 Task: Invite Team Member Softage.1@softage.net to Workspace Business Travel Services. Invite Team Member Softage.2@softage.net to Workspace Business Travel Services. Invite Team Member Softage.3@softage.net to Workspace Business Travel Services. Invite Team Member Softage.4@softage.net to Workspace Business Travel Services
Action: Mouse moved to (766, 104)
Screenshot: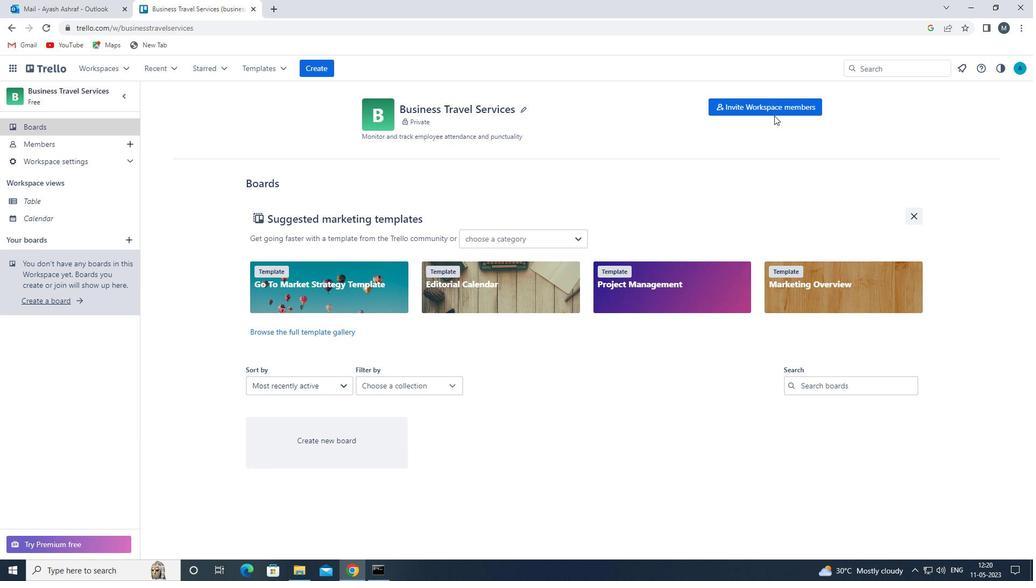 
Action: Mouse pressed left at (766, 104)
Screenshot: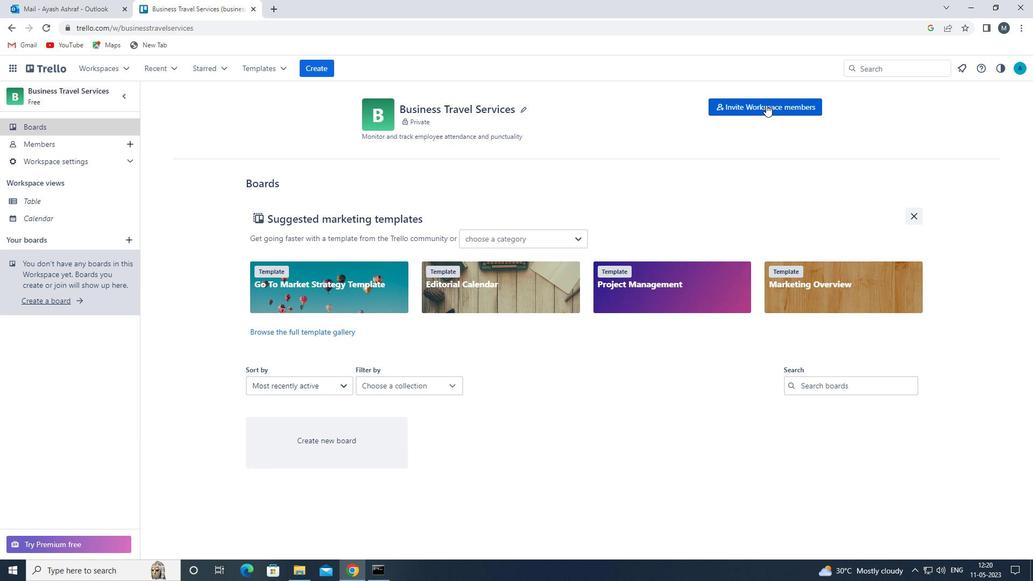 
Action: Mouse moved to (468, 306)
Screenshot: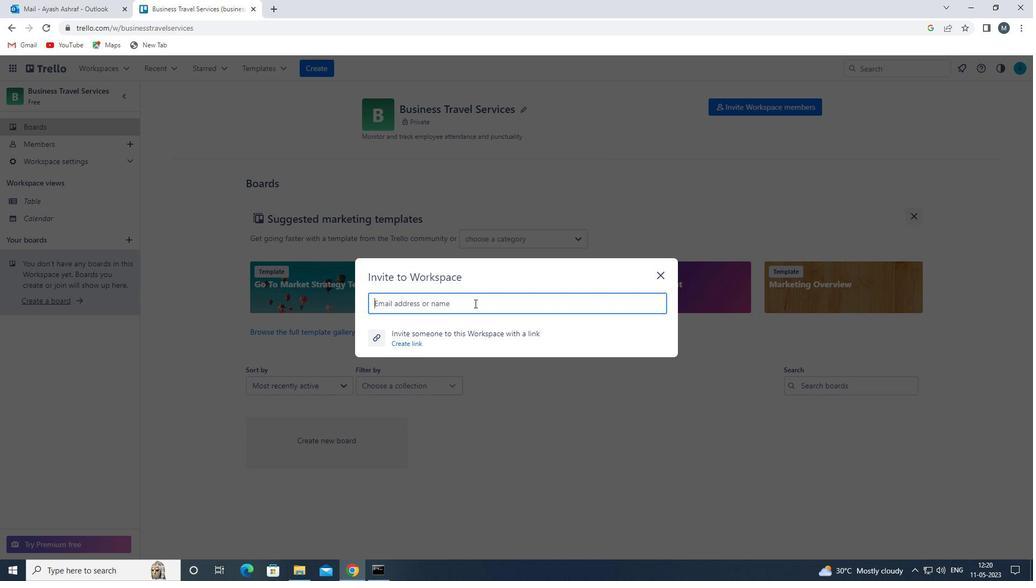 
Action: Mouse pressed left at (468, 306)
Screenshot: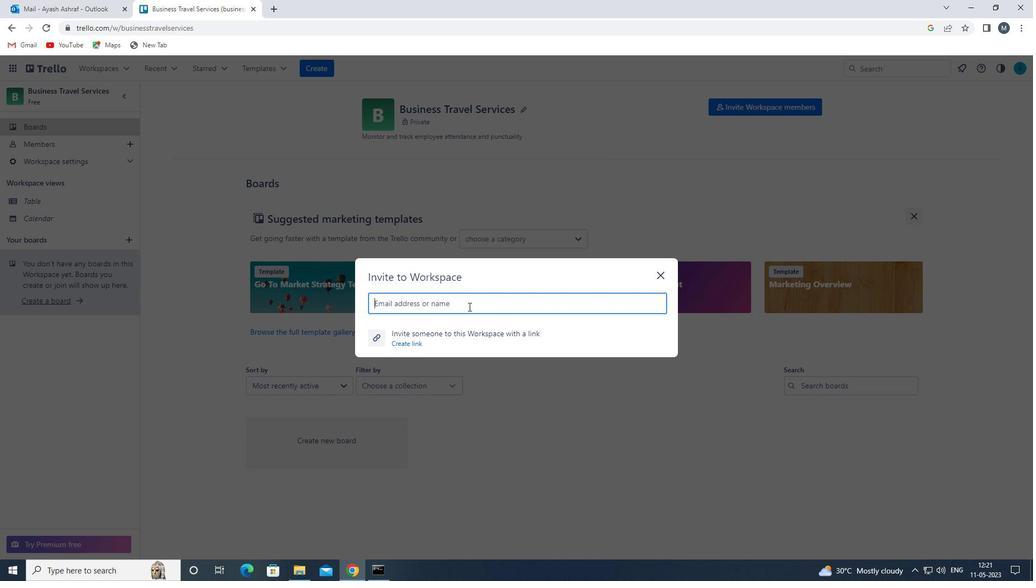 
Action: Mouse moved to (468, 306)
Screenshot: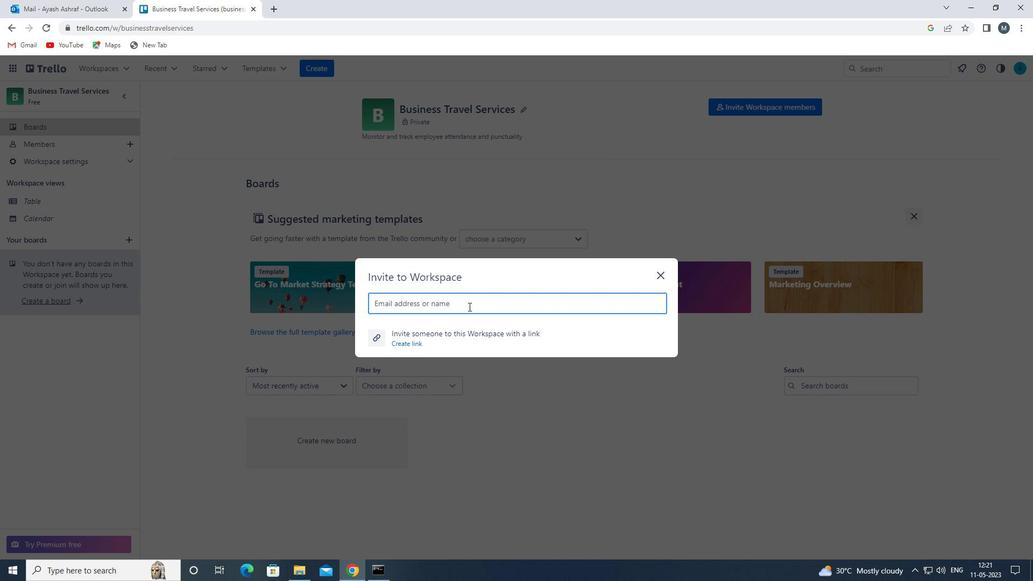 
Action: Key pressed <Key.shift>SOFTAGE.<<97>><Key.shift>2SOFTAGE.NET<Key.enter>
Screenshot: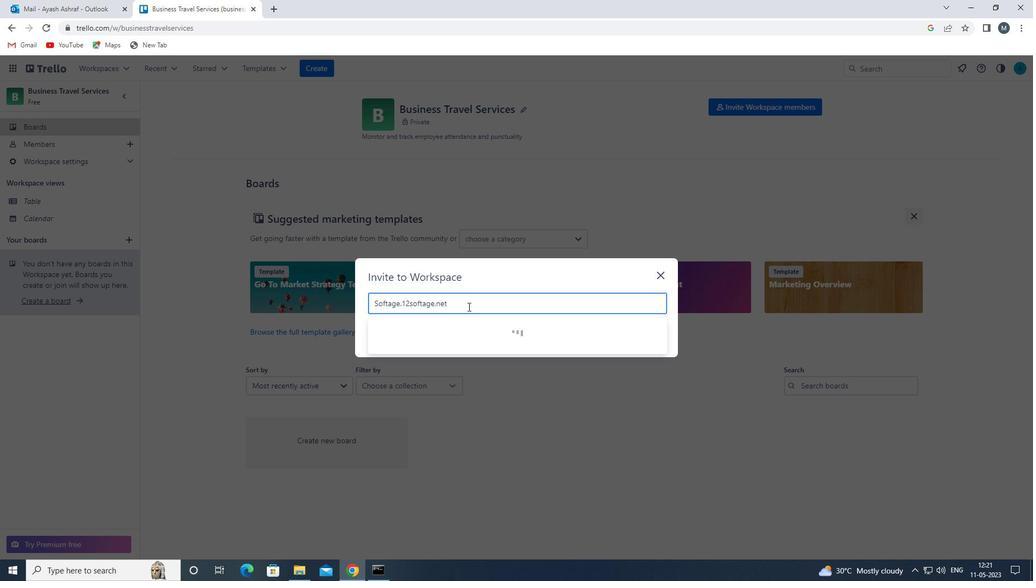 
Action: Mouse moved to (408, 302)
Screenshot: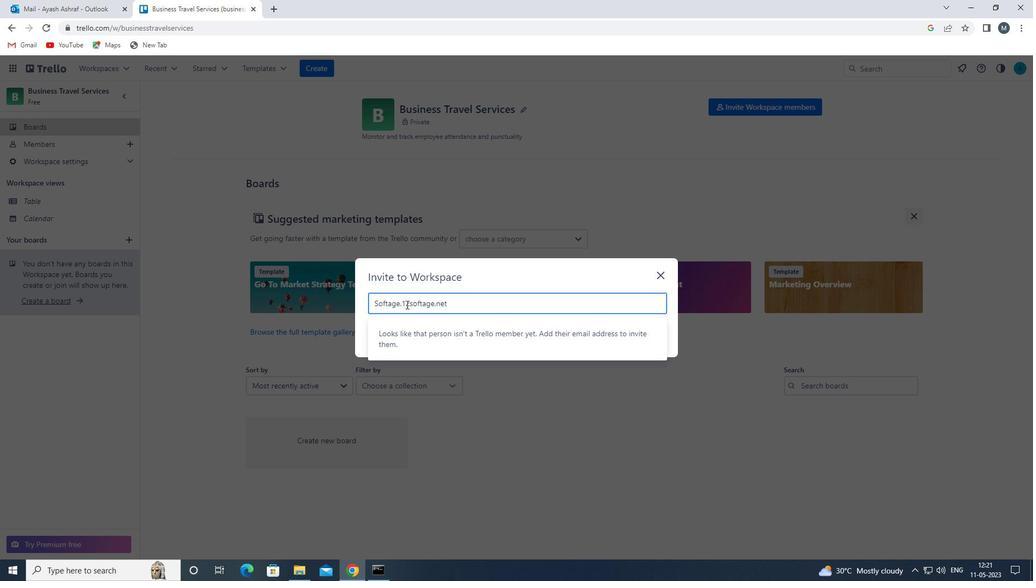 
Action: Mouse pressed left at (408, 302)
Screenshot: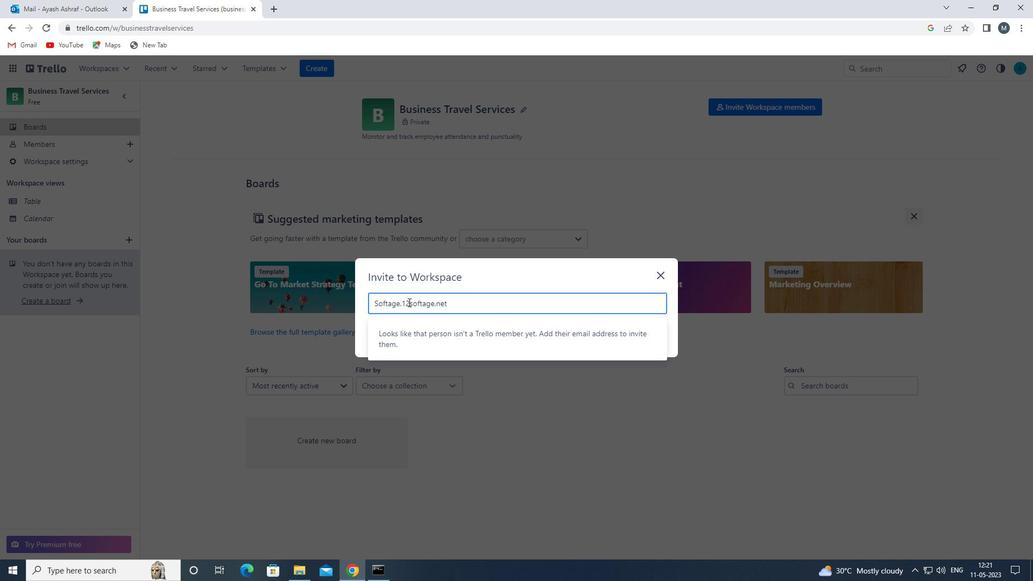
Action: Mouse moved to (429, 297)
Screenshot: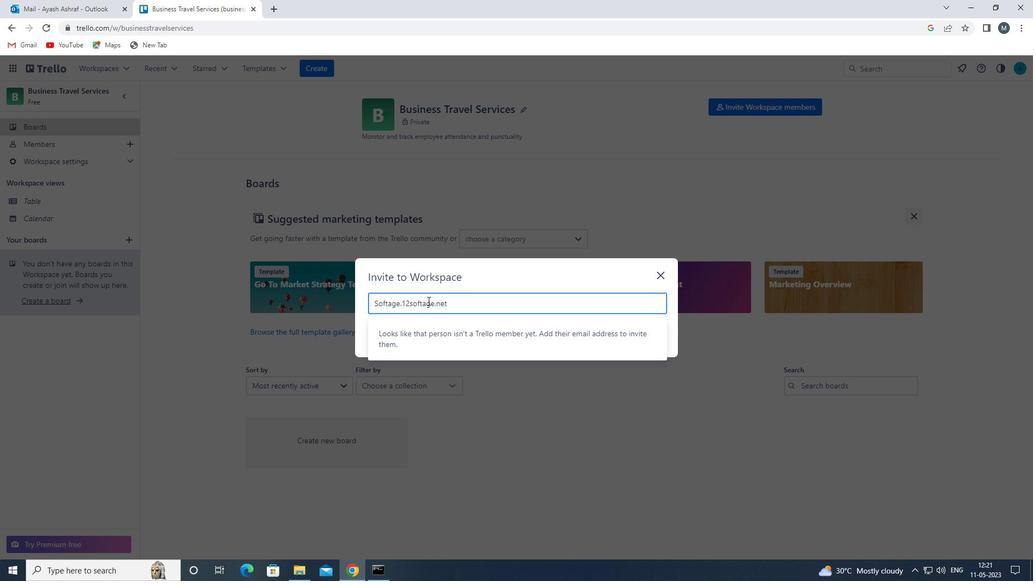 
Action: Key pressed <Key.backspace>
Screenshot: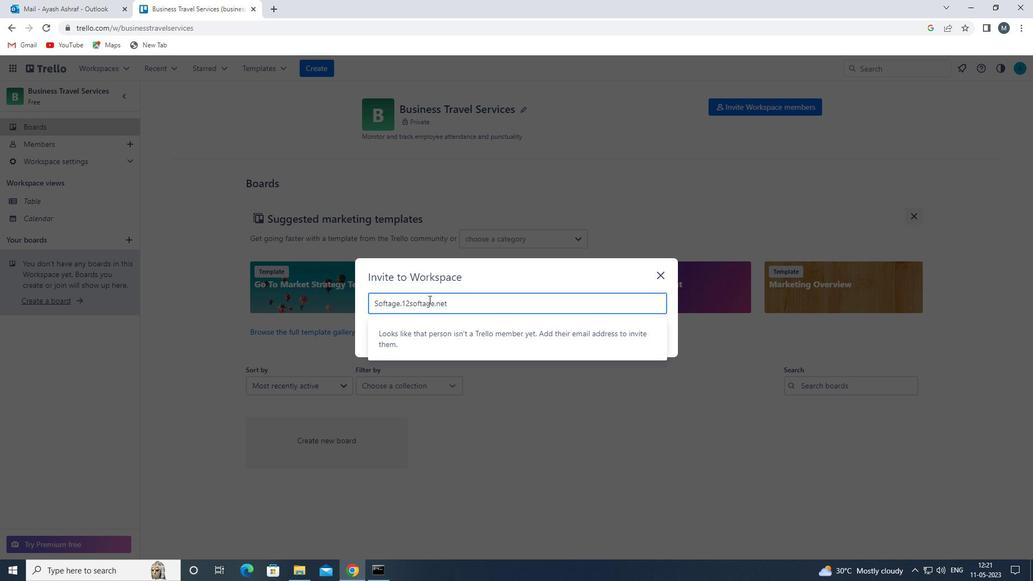 
Action: Mouse moved to (410, 306)
Screenshot: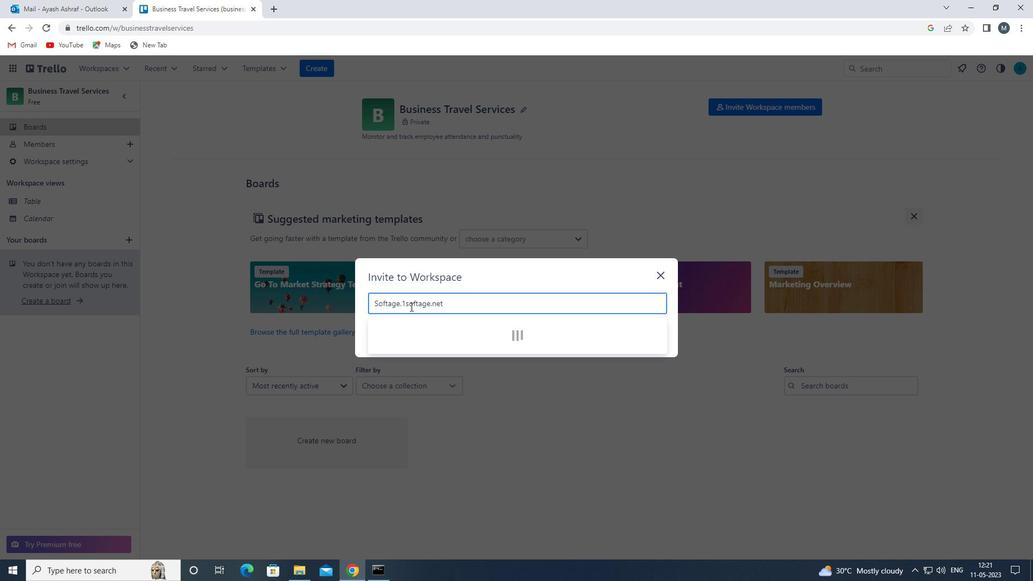 
Action: Key pressed <Key.shift>
Screenshot: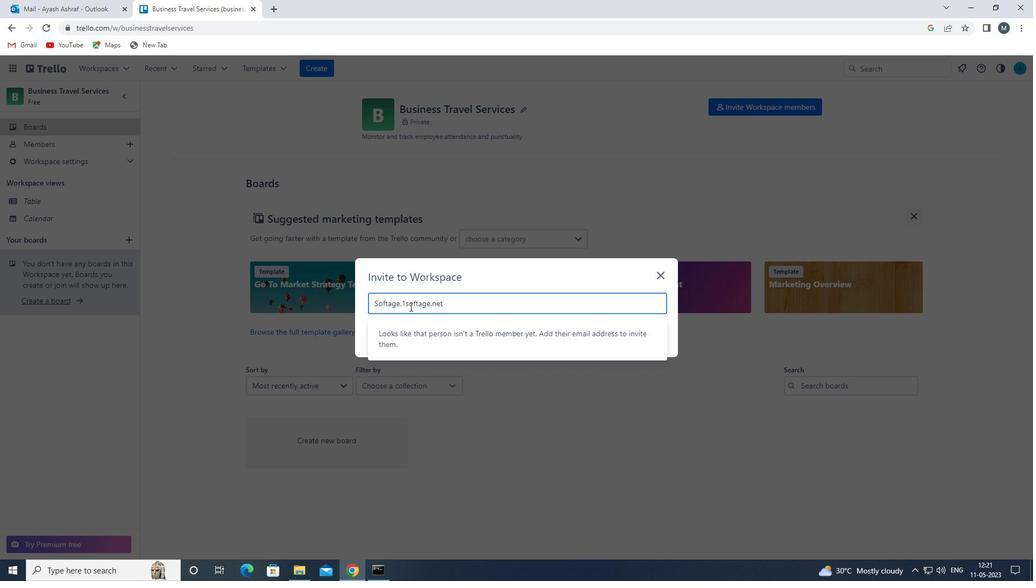 
Action: Mouse moved to (410, 306)
Screenshot: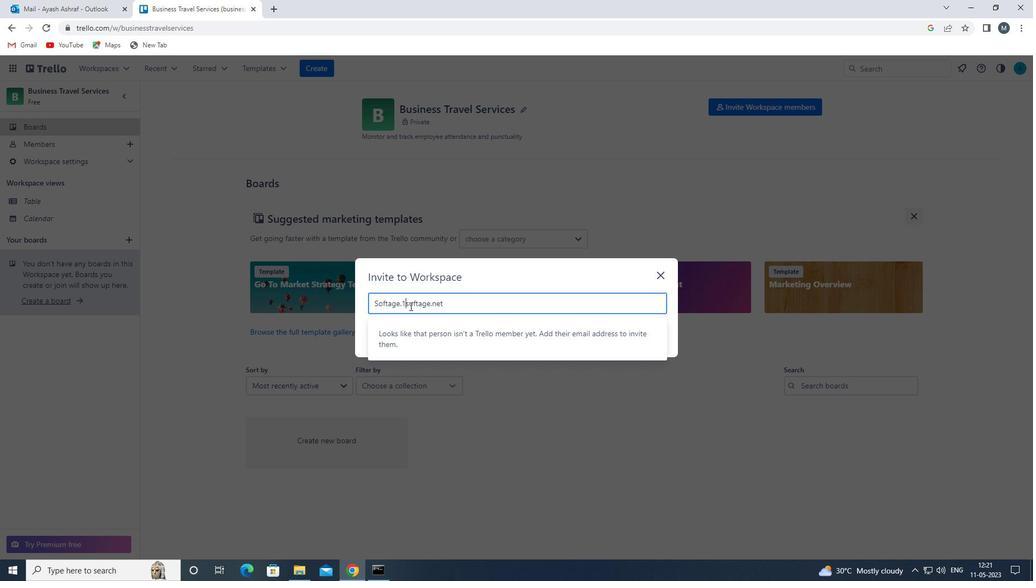 
Action: Key pressed <Key.shift>
Screenshot: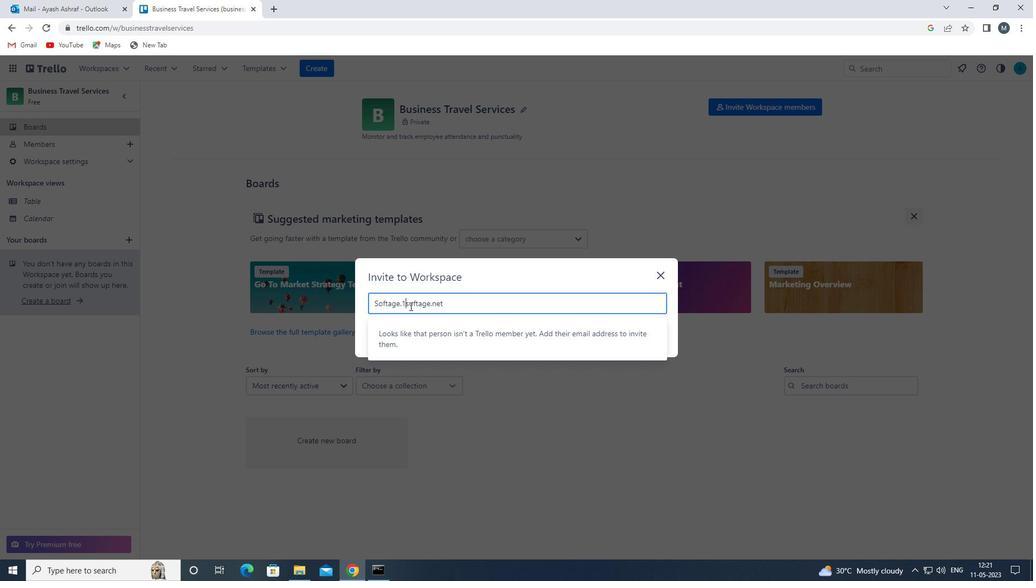 
Action: Mouse moved to (411, 306)
Screenshot: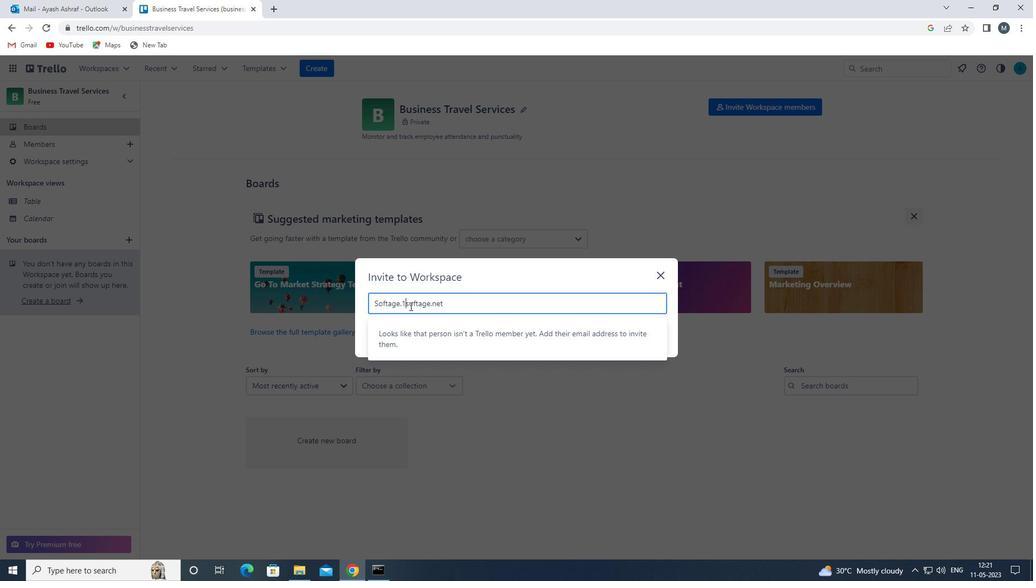 
Action: Key pressed @
Screenshot: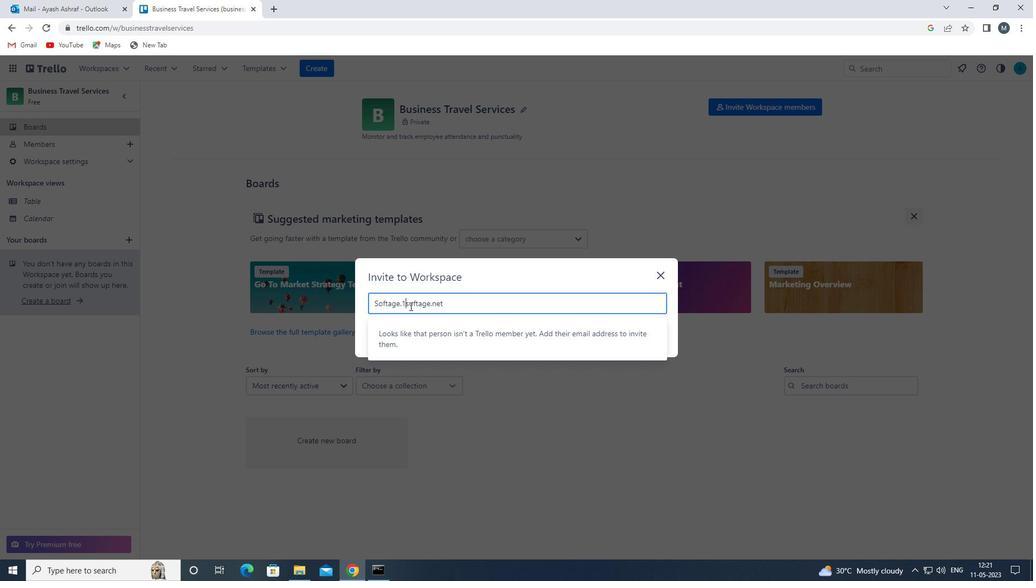 
Action: Mouse moved to (499, 338)
Screenshot: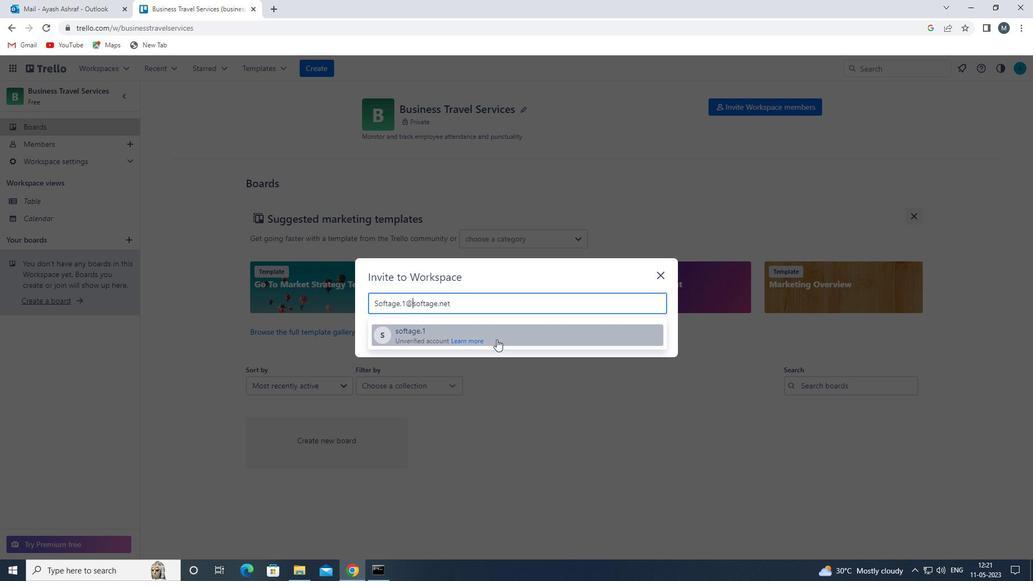 
Action: Mouse pressed left at (499, 338)
Screenshot: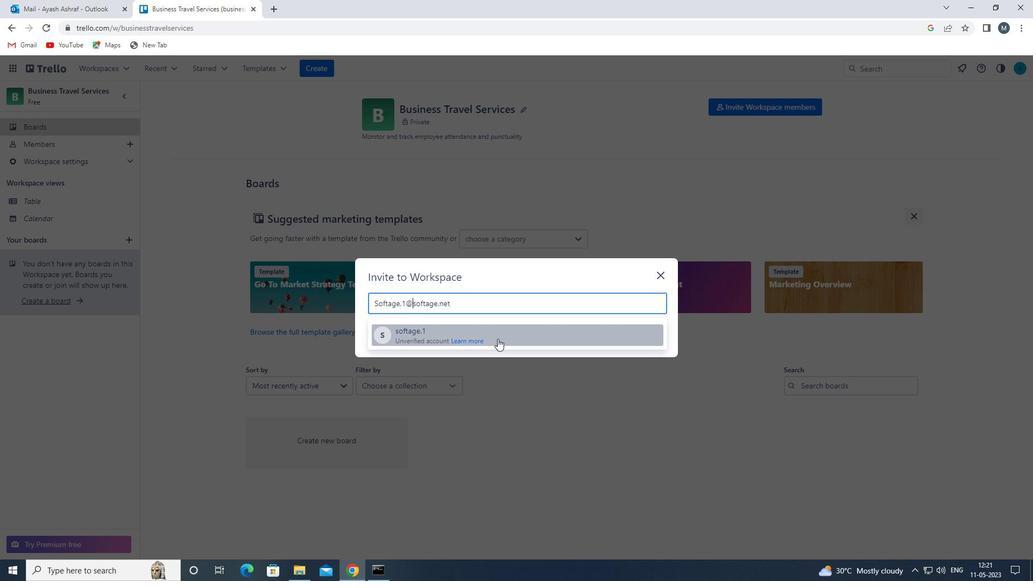 
Action: Mouse moved to (499, 323)
Screenshot: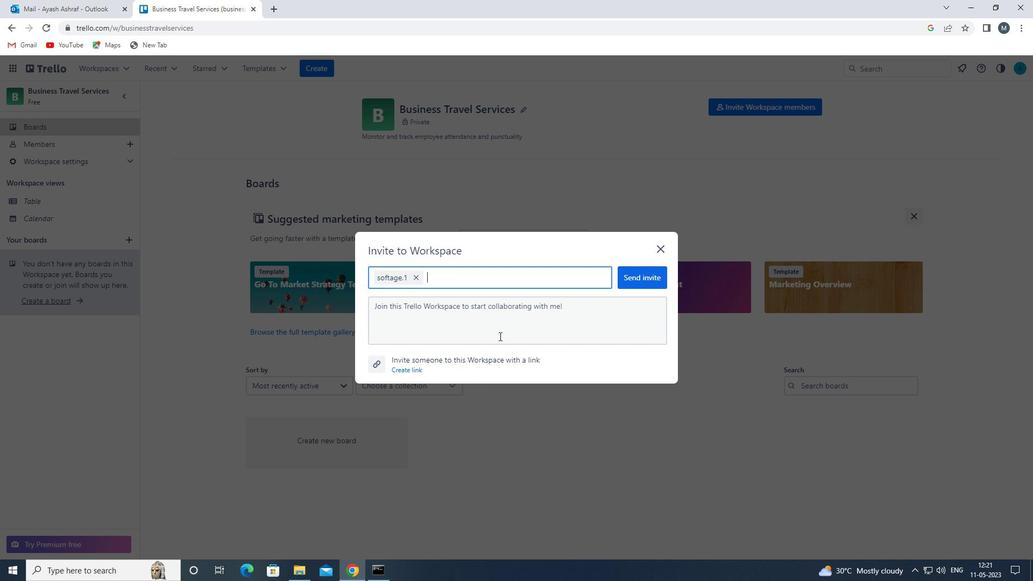 
Action: Key pressed <Key.shift>SOFTAGE.2<Key.shift>@SOFTAGE.NET<Key.enter>SOFTAGE.3<Key.shift>2SOFTAGE.NER<Key.backspace>T
Screenshot: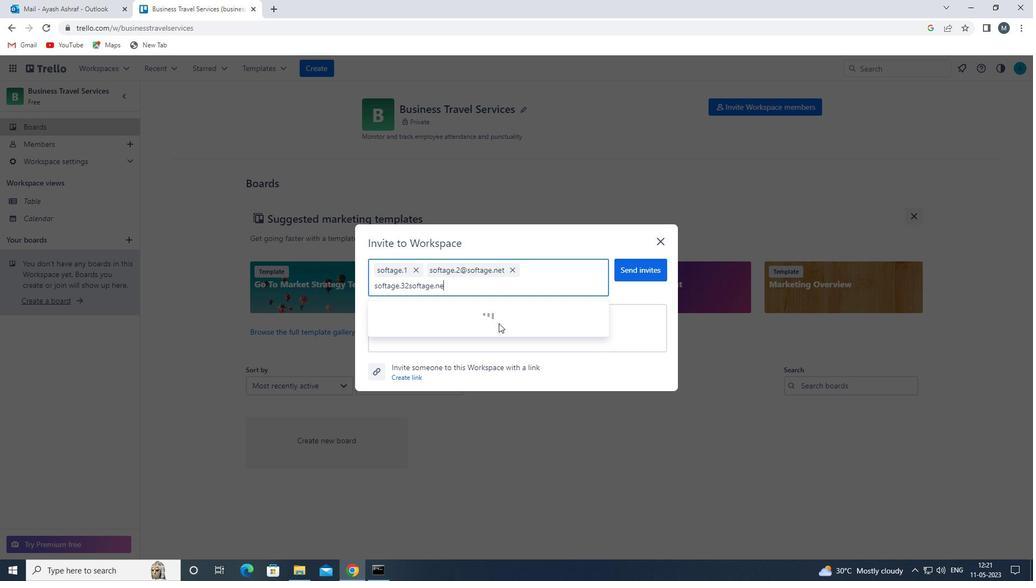 
Action: Mouse moved to (409, 283)
Screenshot: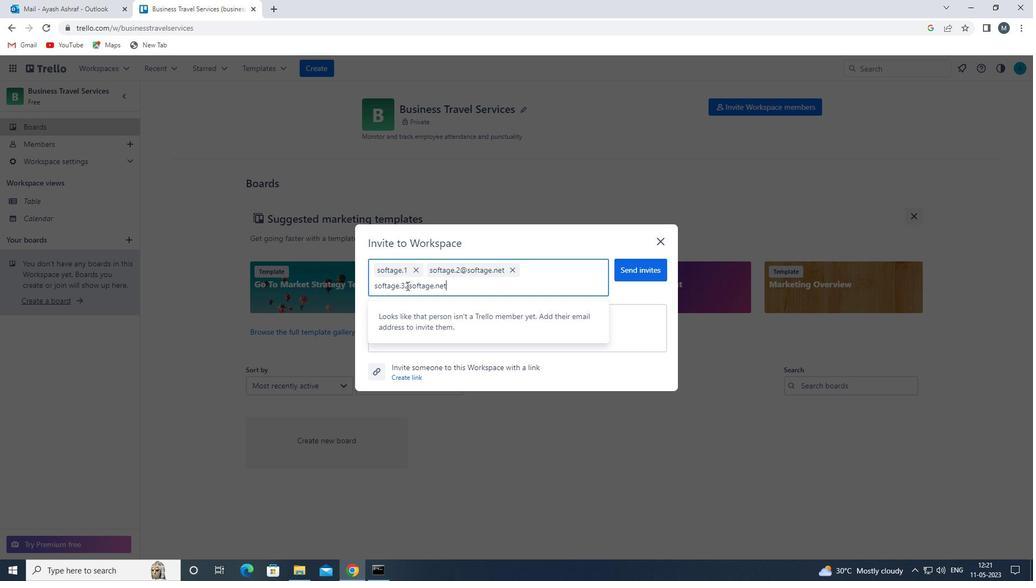 
Action: Mouse pressed left at (409, 283)
Screenshot: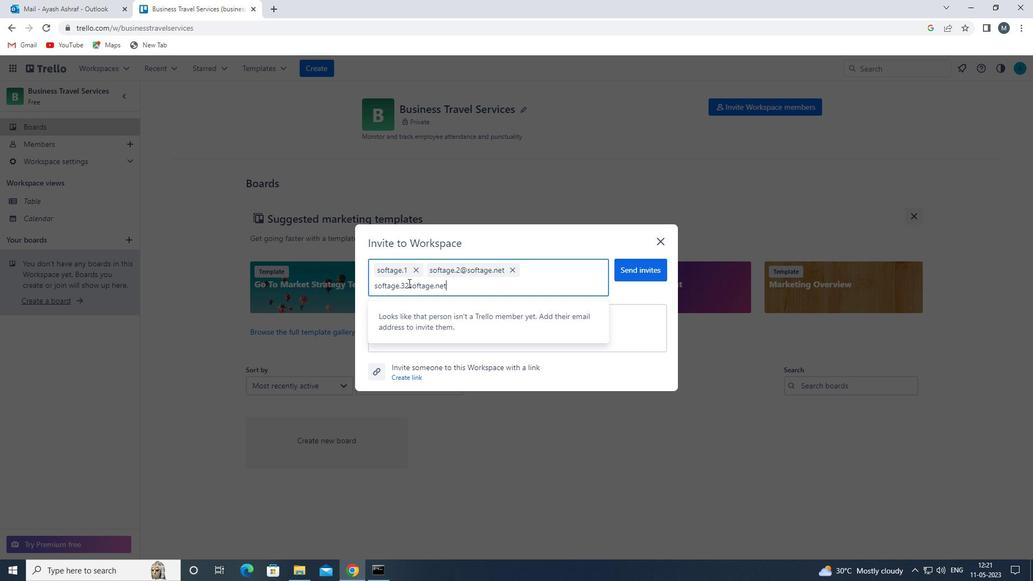 
Action: Mouse moved to (419, 286)
Screenshot: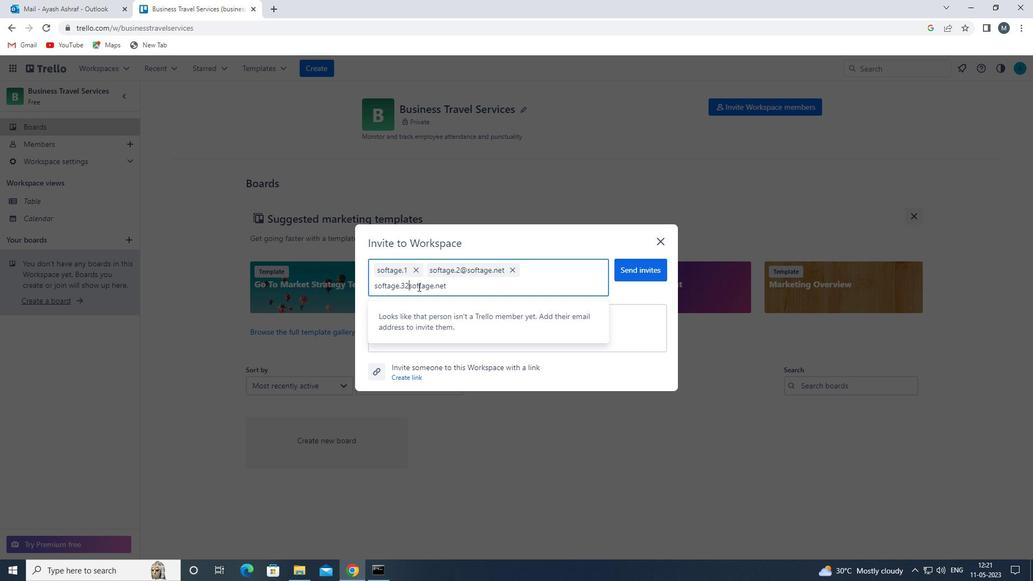 
Action: Key pressed <Key.backspace><Key.shift><Key.shift><Key.shift><Key.shift><Key.shift><Key.shift><Key.shift>
Screenshot: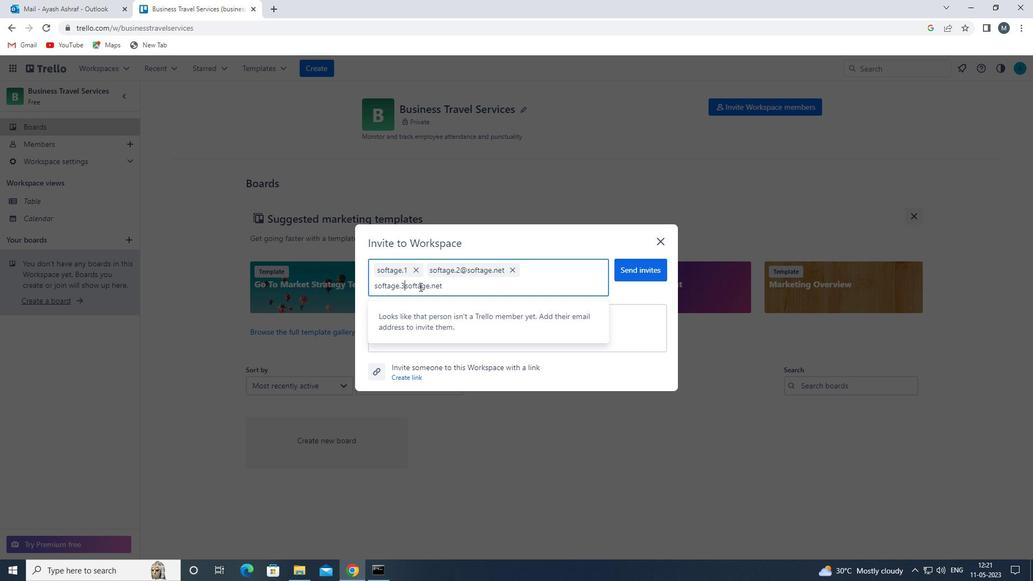
Action: Mouse moved to (420, 286)
Screenshot: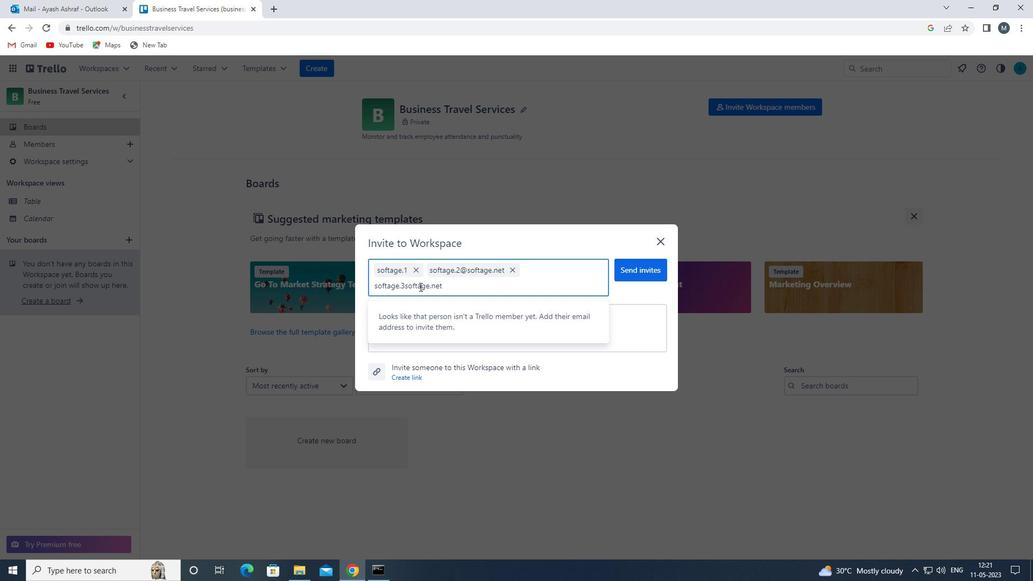 
Action: Key pressed <Key.shift>
Screenshot: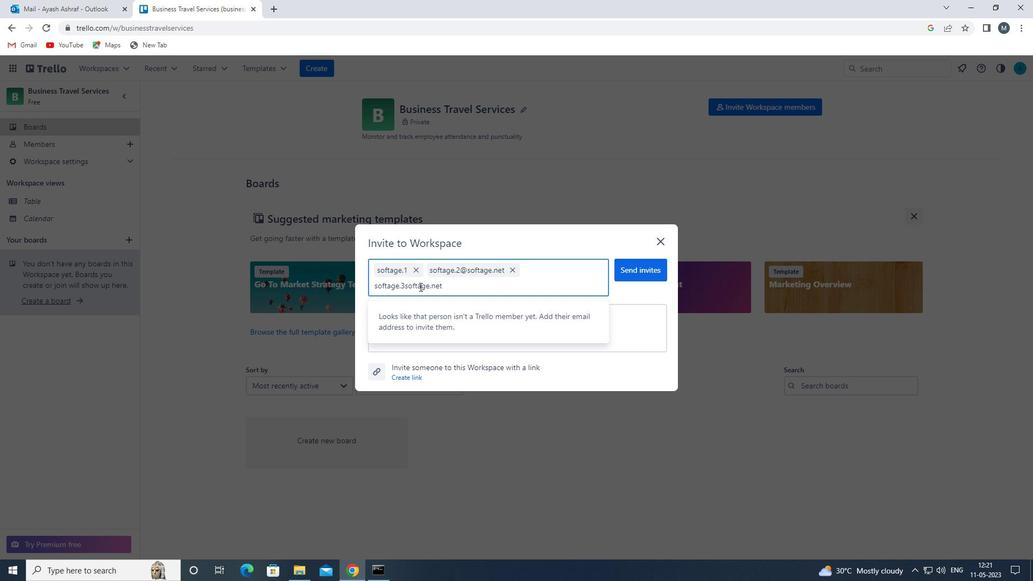 
Action: Mouse moved to (420, 286)
Screenshot: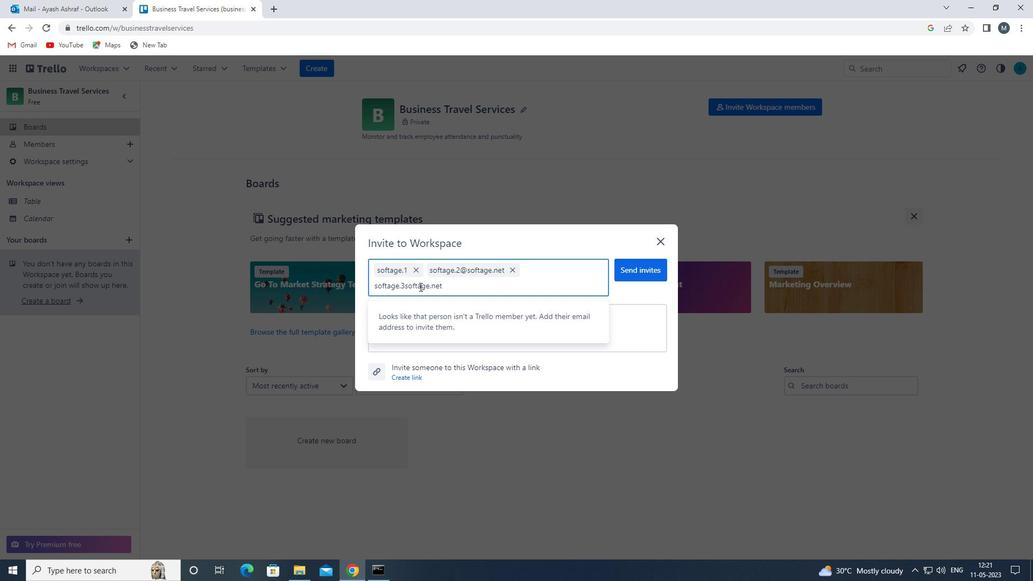 
Action: Key pressed <Key.shift>@
Screenshot: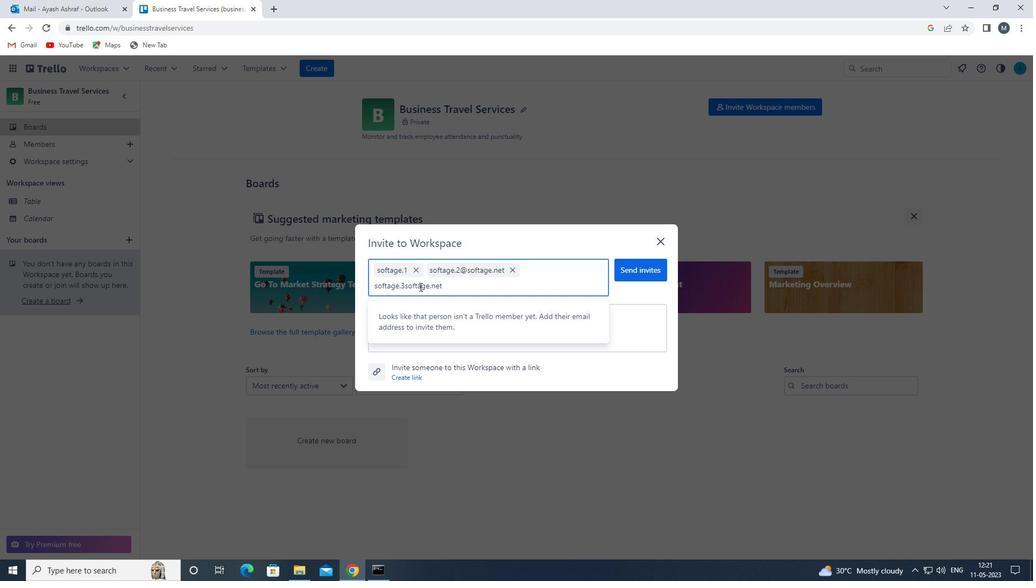 
Action: Mouse moved to (417, 324)
Screenshot: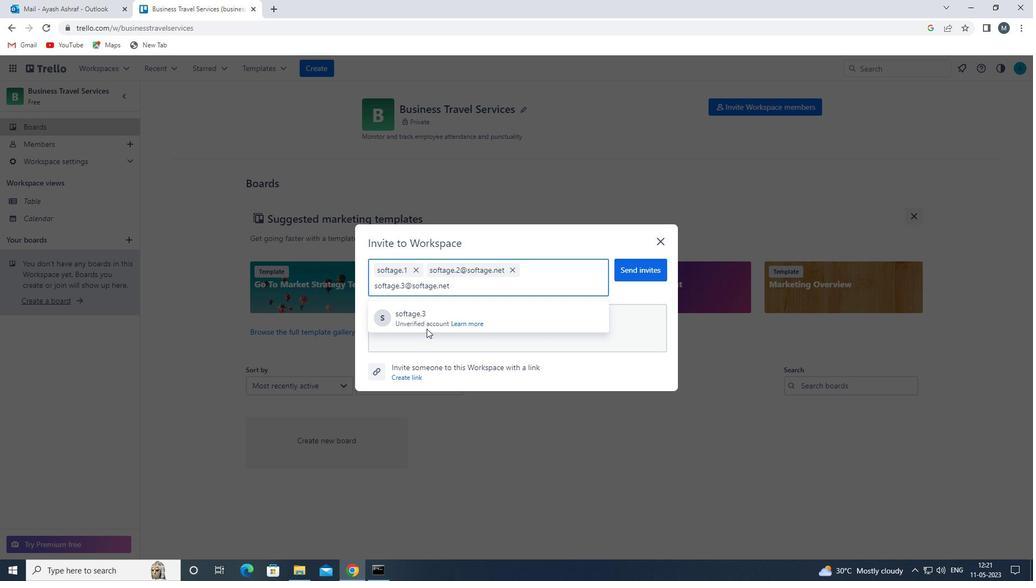 
Action: Mouse pressed left at (417, 324)
Screenshot: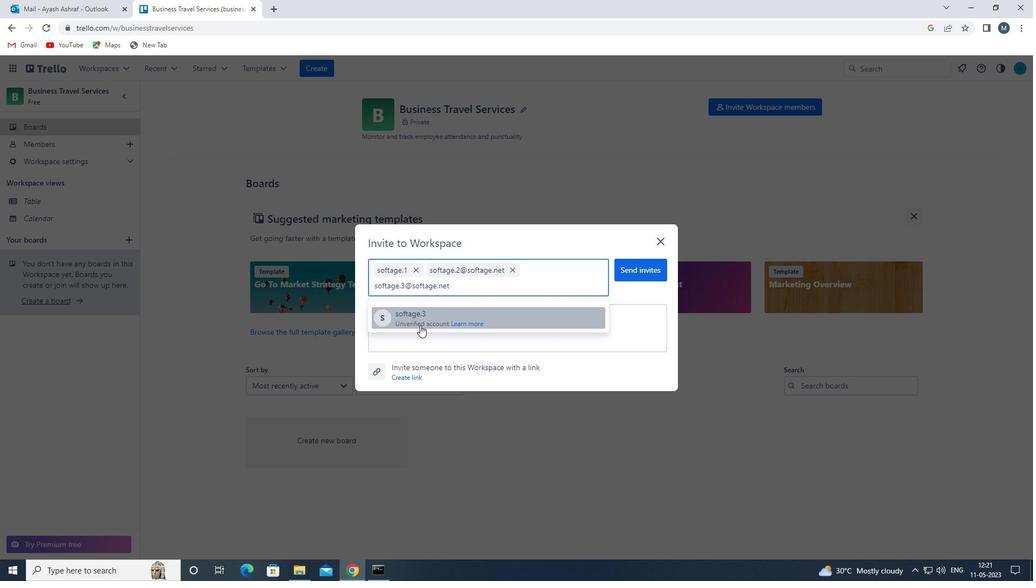
Action: Mouse moved to (452, 309)
Screenshot: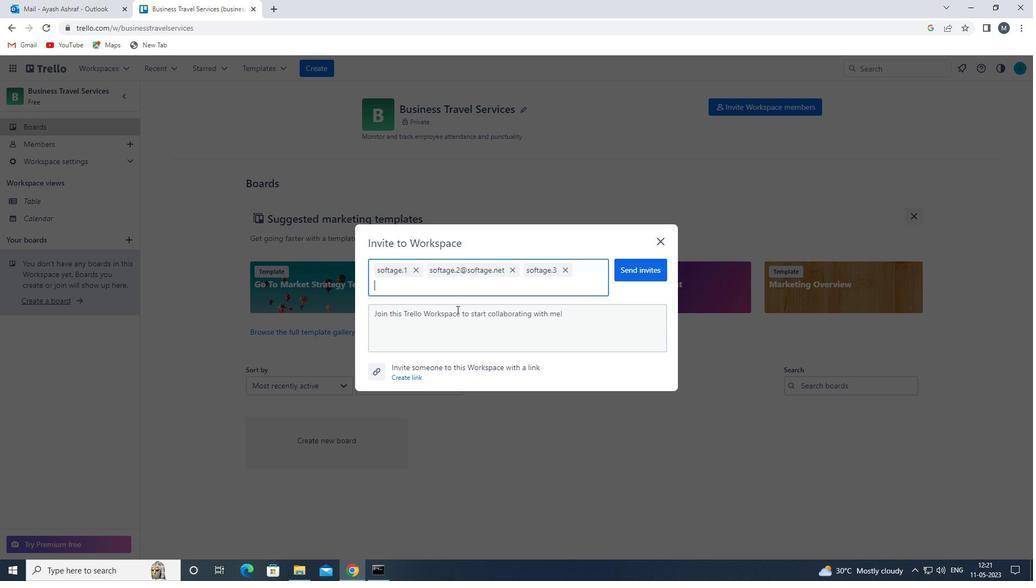 
Action: Key pressed <Key.shift>SOFTAHE<Key.backspace><Key.backspace><Key.backspace>AGE.4<Key.shift><Key.shift><Key.shift>@SI<Key.backspace>OFTAGE.NET
Screenshot: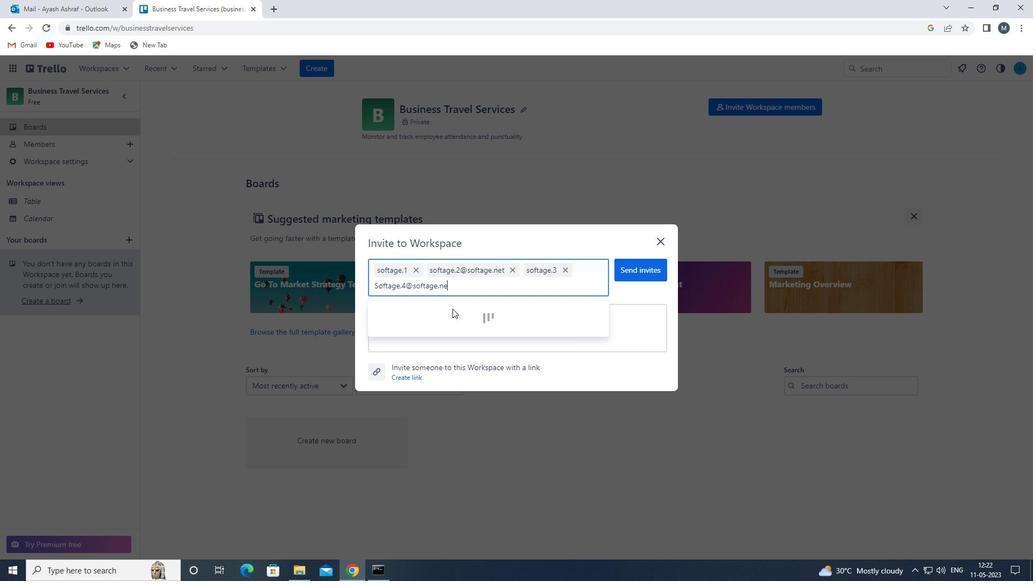
Action: Mouse moved to (442, 312)
Screenshot: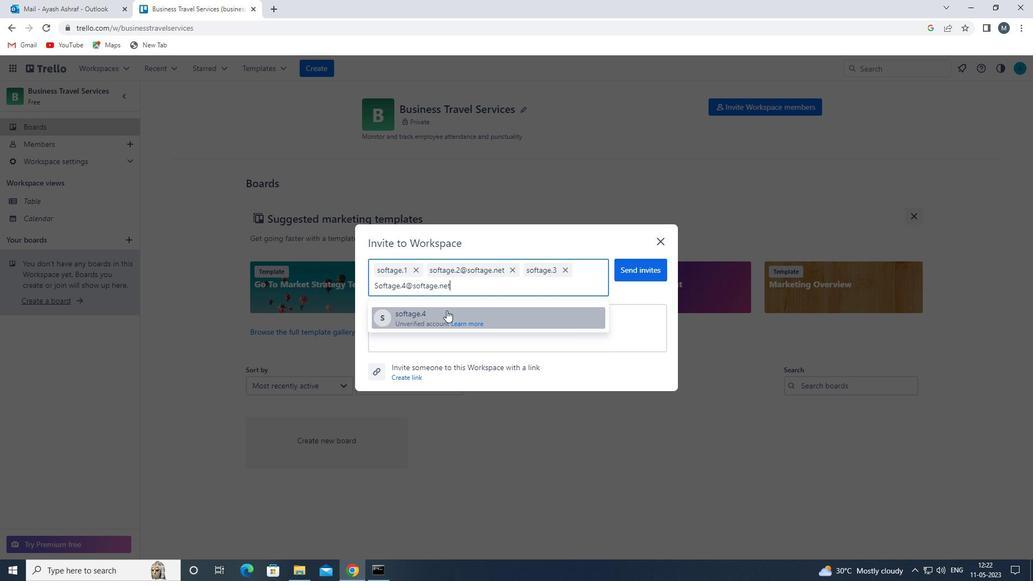 
Action: Mouse pressed left at (442, 312)
Screenshot: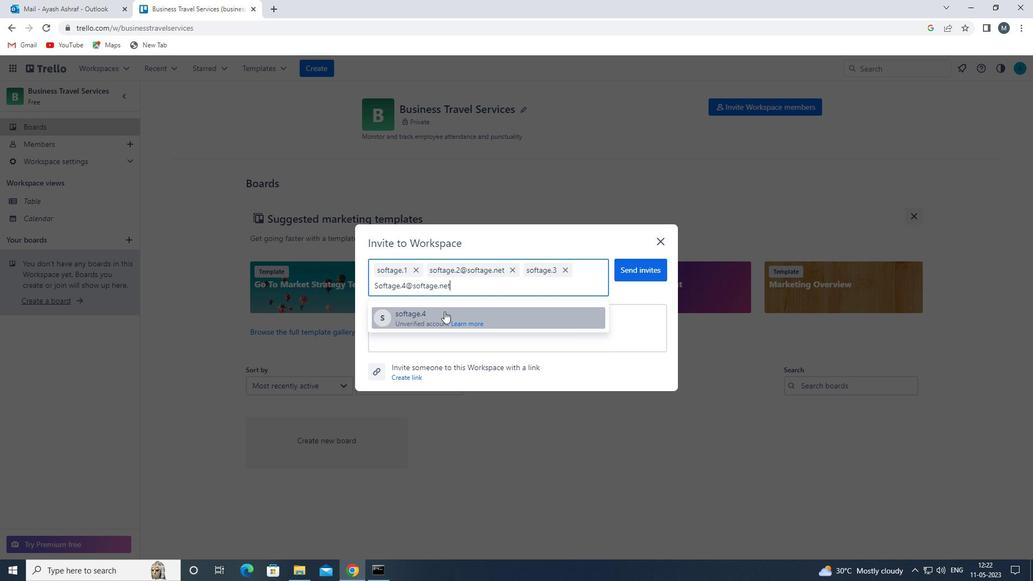 
Action: Mouse moved to (647, 270)
Screenshot: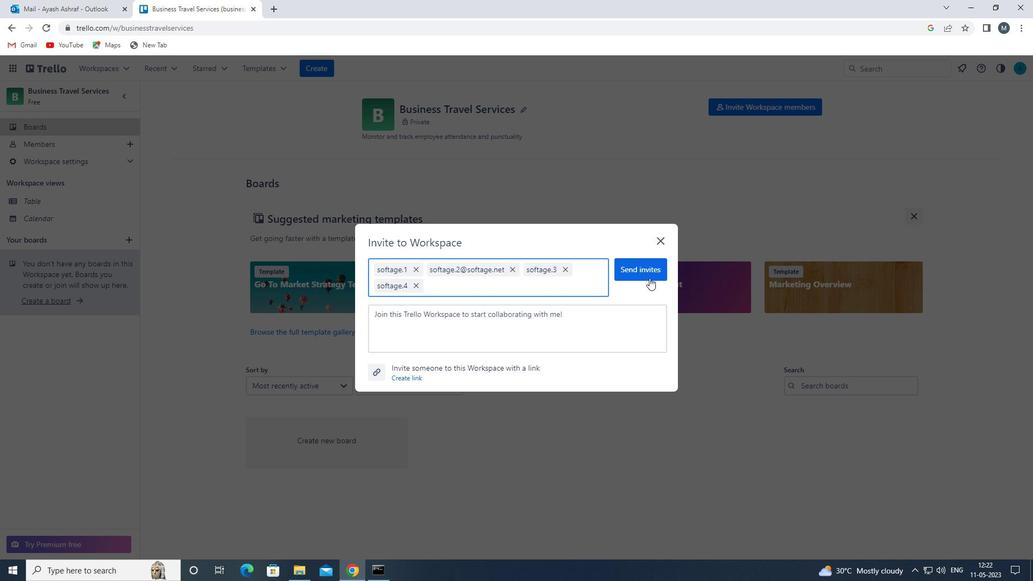 
Action: Mouse pressed left at (647, 270)
Screenshot: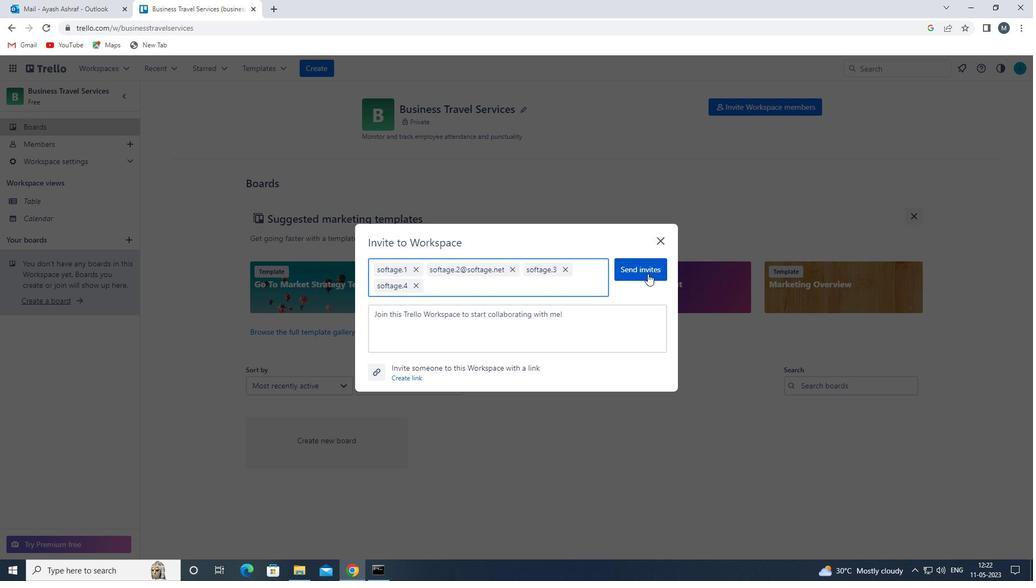 
Action: Mouse moved to (661, 243)
Screenshot: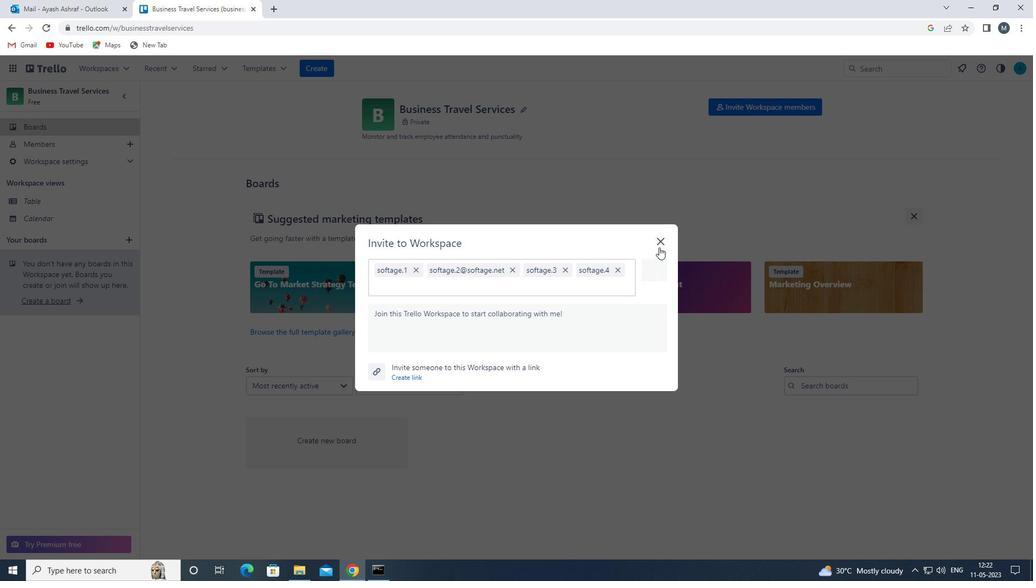 
